 Task: Find out the meaning of "Listing" in the real estate glossary.
Action: Mouse moved to (422, 183)
Screenshot: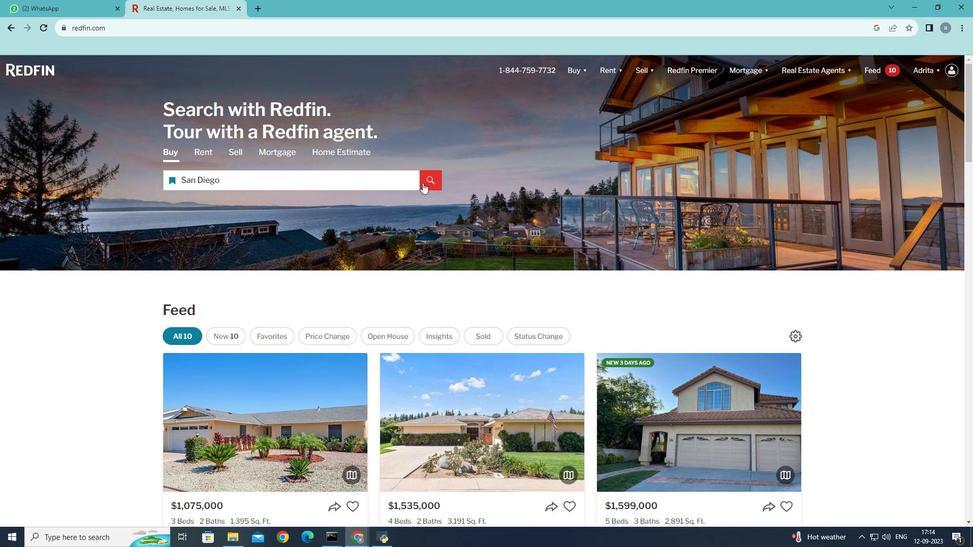 
Action: Mouse pressed left at (422, 183)
Screenshot: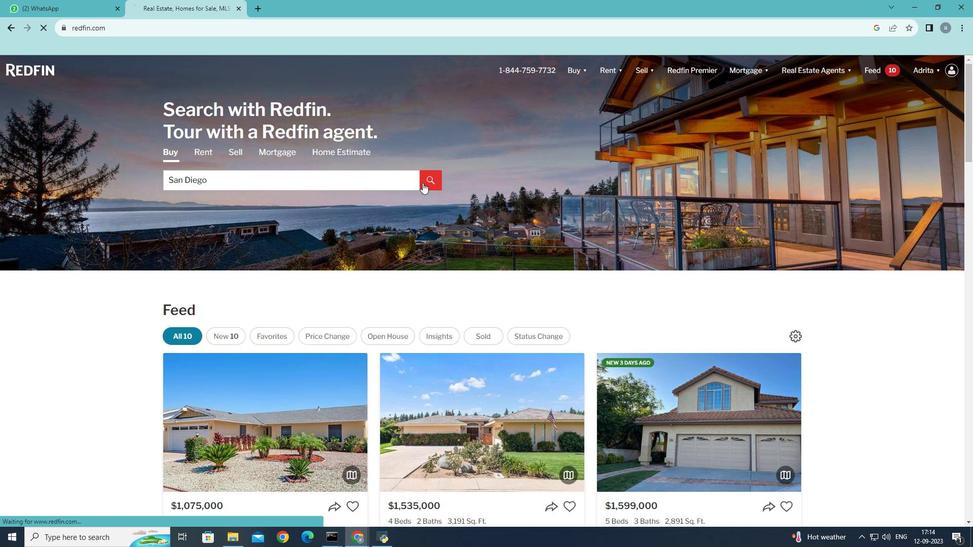 
Action: Mouse moved to (628, 141)
Screenshot: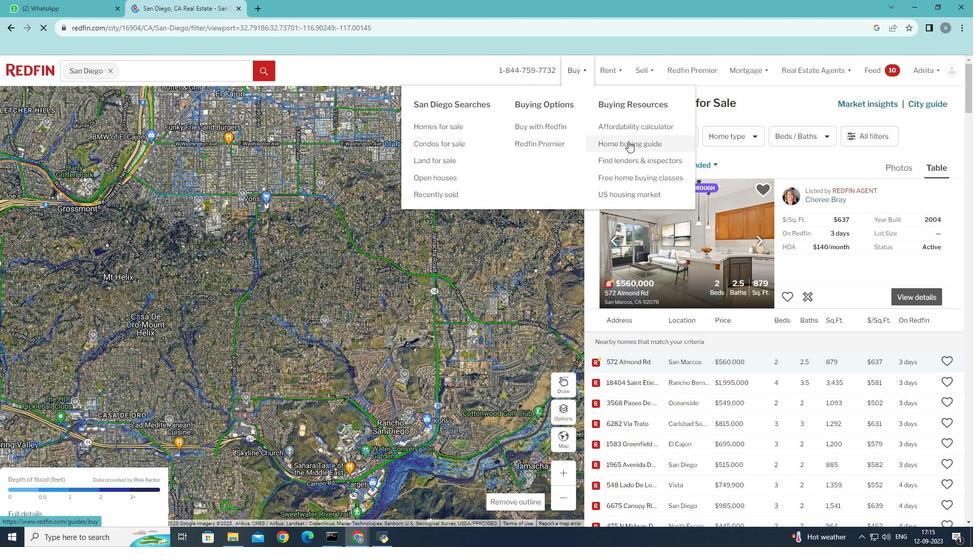 
Action: Mouse pressed left at (628, 141)
Screenshot: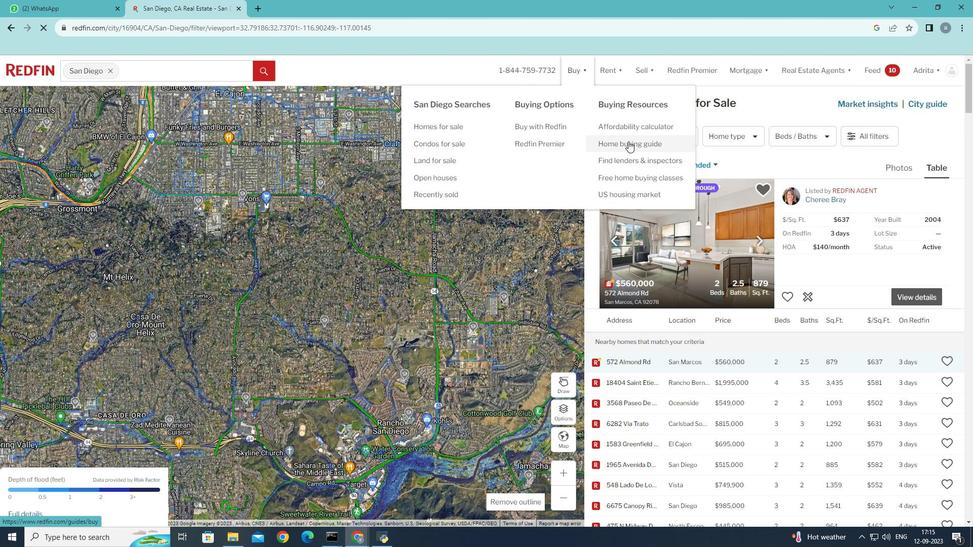 
Action: Mouse moved to (441, 220)
Screenshot: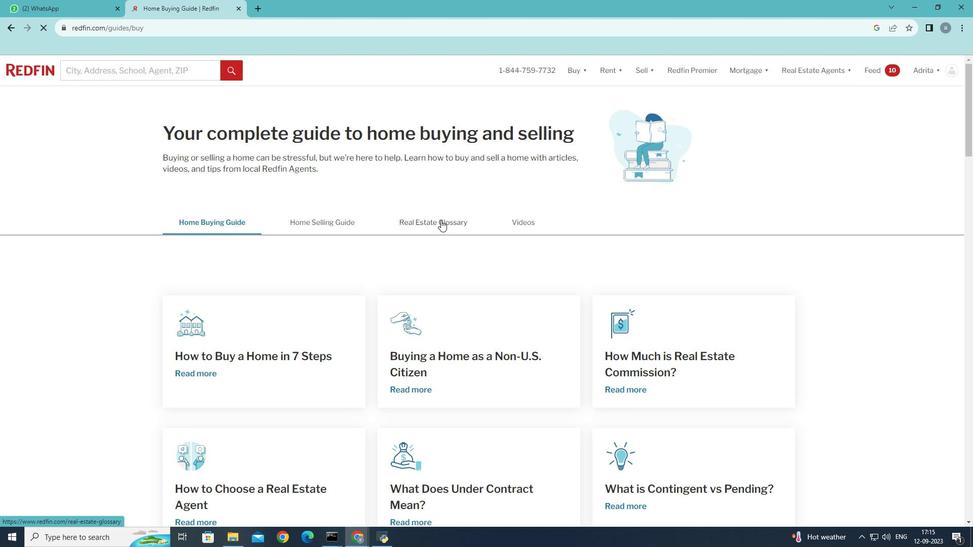 
Action: Mouse pressed left at (441, 220)
Screenshot: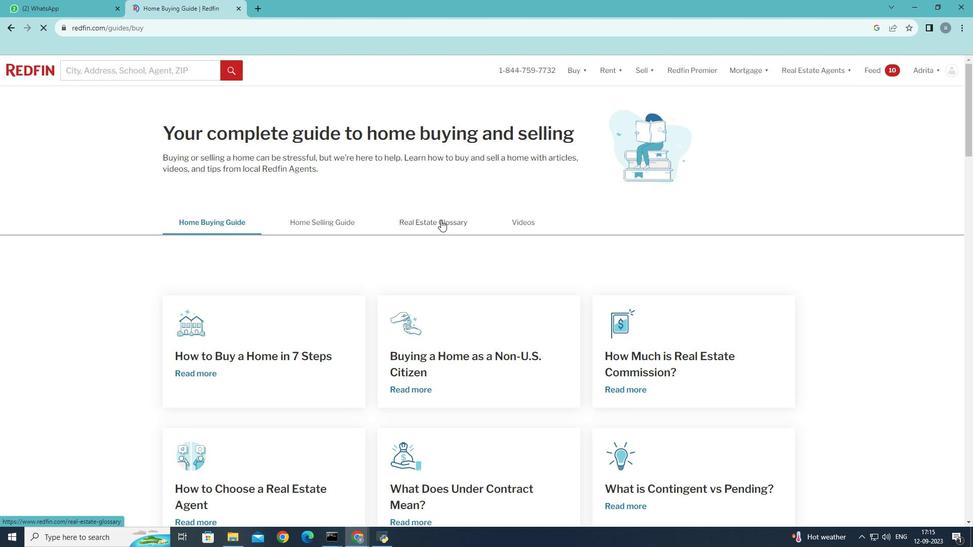 
Action: Mouse moved to (269, 388)
Screenshot: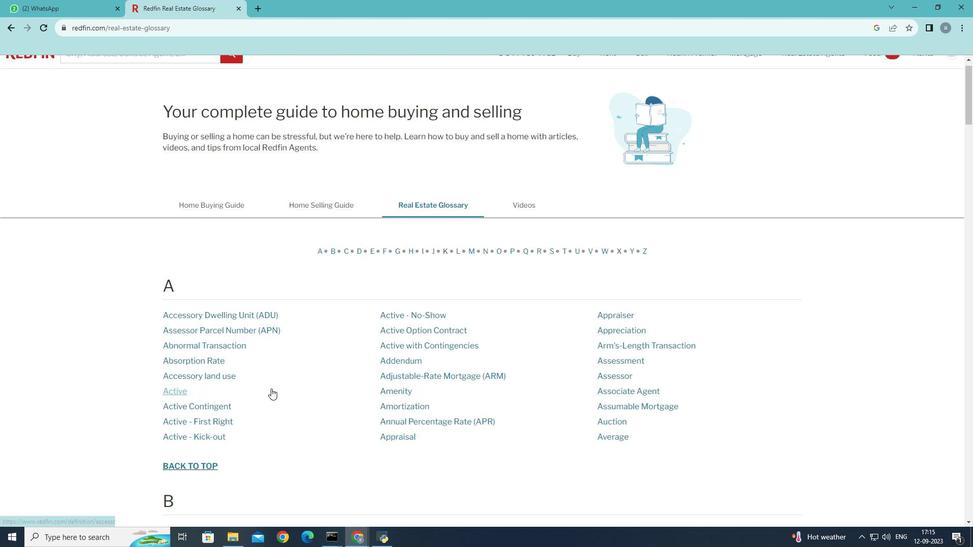 
Action: Mouse scrolled (269, 387) with delta (0, 0)
Screenshot: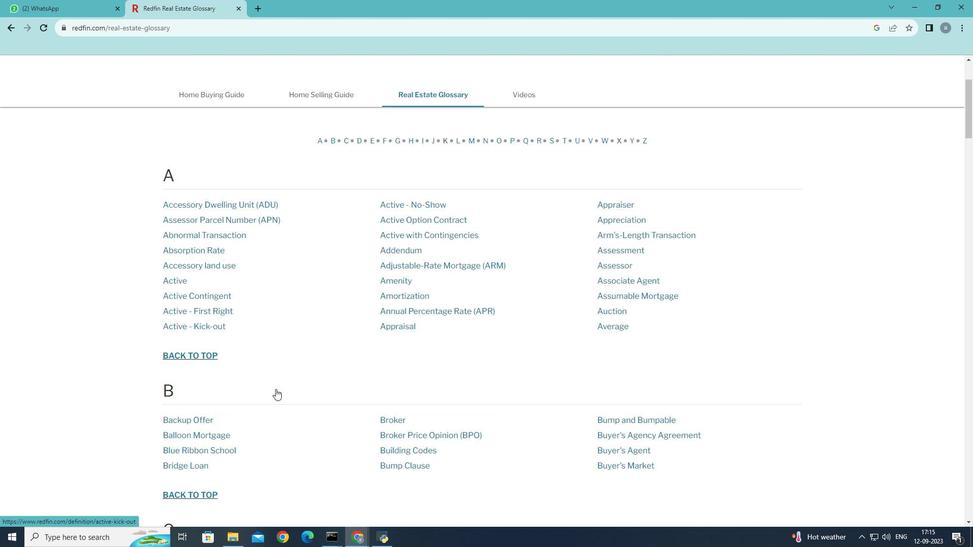 
Action: Mouse moved to (269, 388)
Screenshot: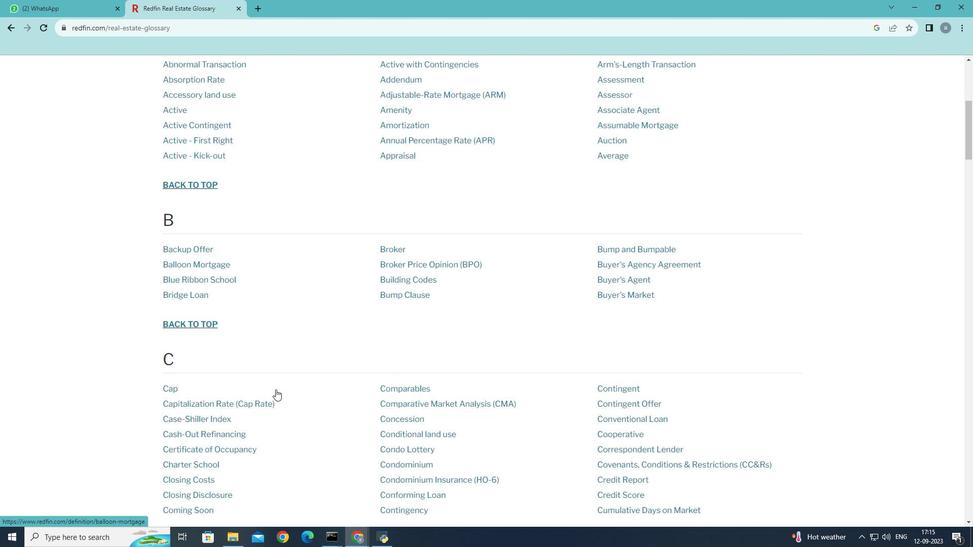 
Action: Mouse scrolled (269, 387) with delta (0, 0)
Screenshot: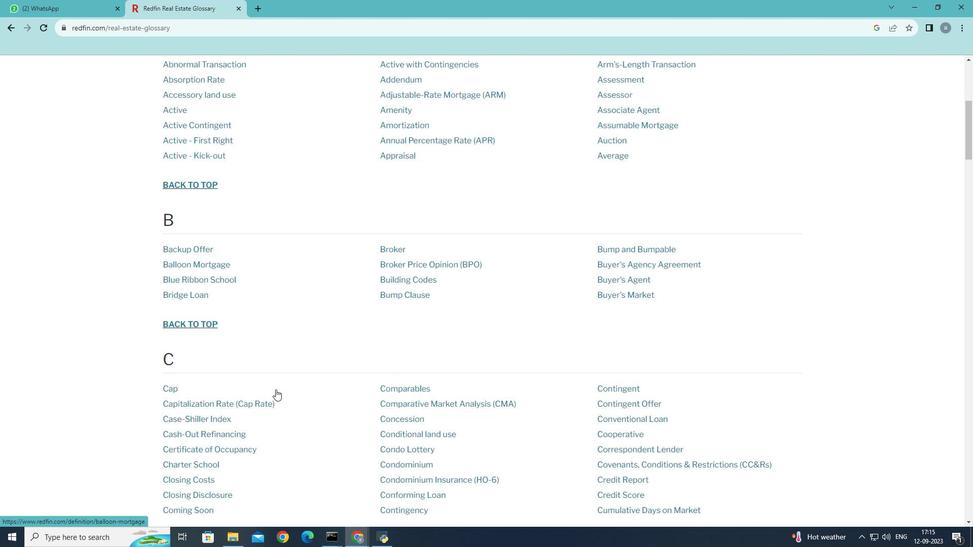 
Action: Mouse moved to (271, 388)
Screenshot: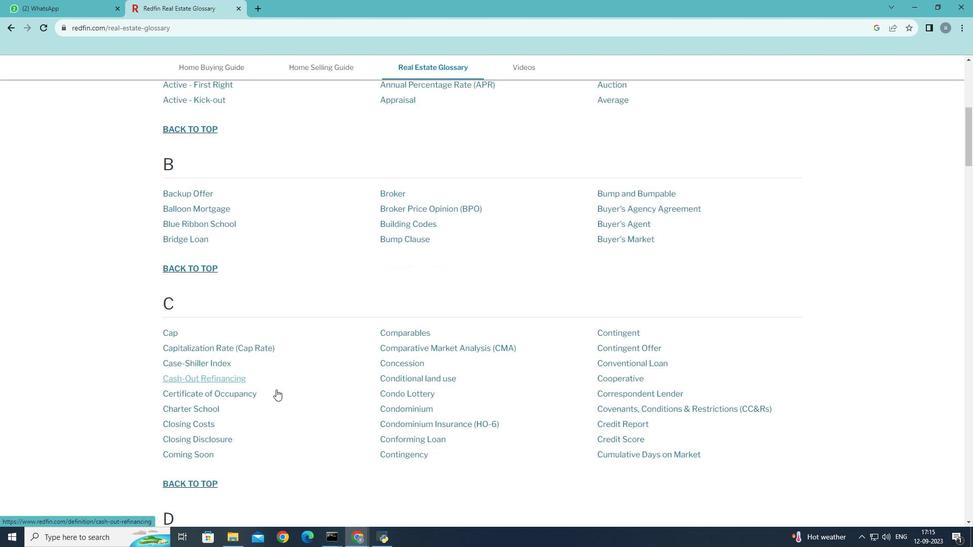 
Action: Mouse scrolled (271, 388) with delta (0, 0)
Screenshot: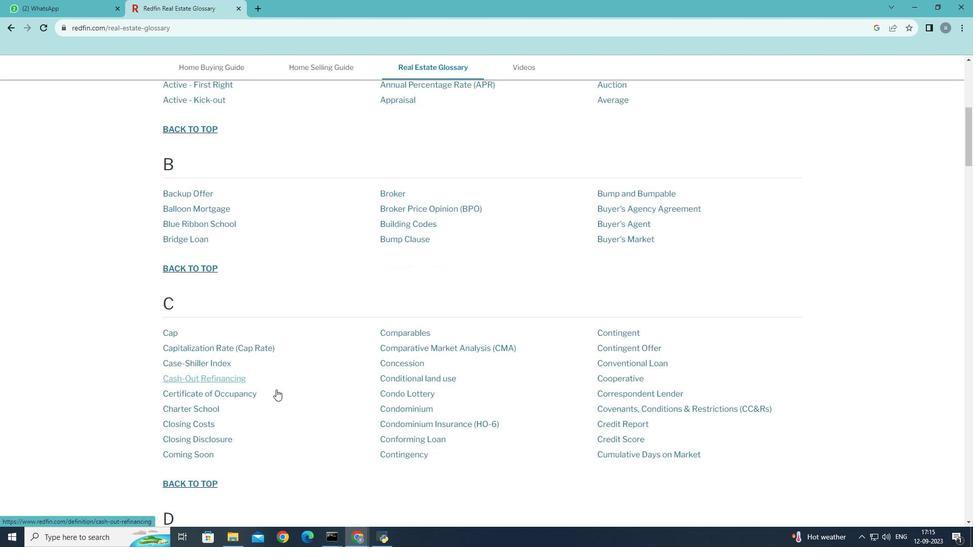 
Action: Mouse moved to (271, 389)
Screenshot: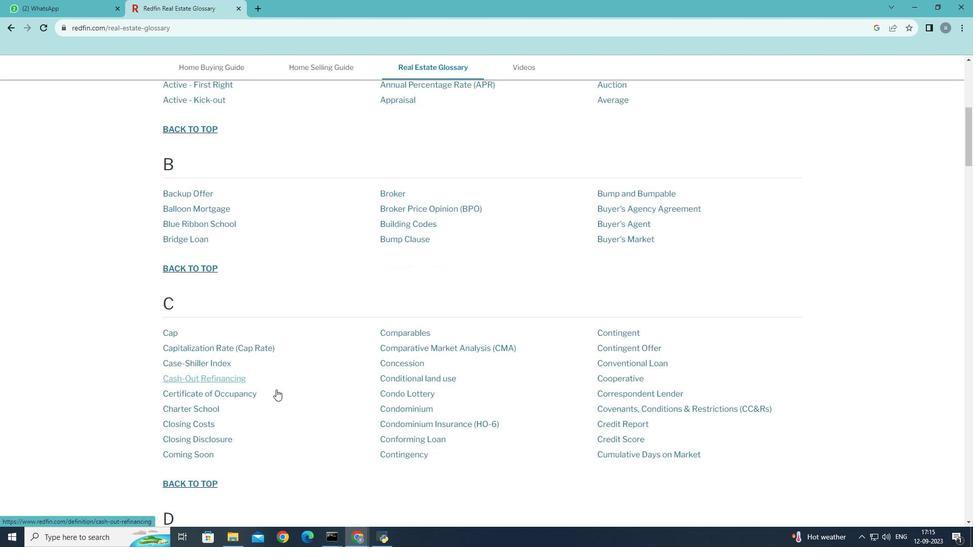 
Action: Mouse scrolled (271, 388) with delta (0, 0)
Screenshot: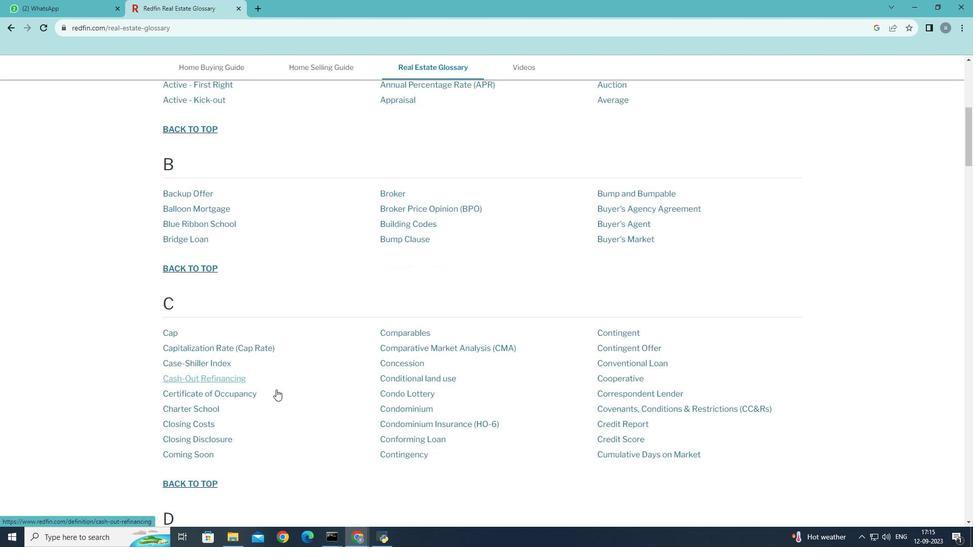 
Action: Mouse moved to (271, 389)
Screenshot: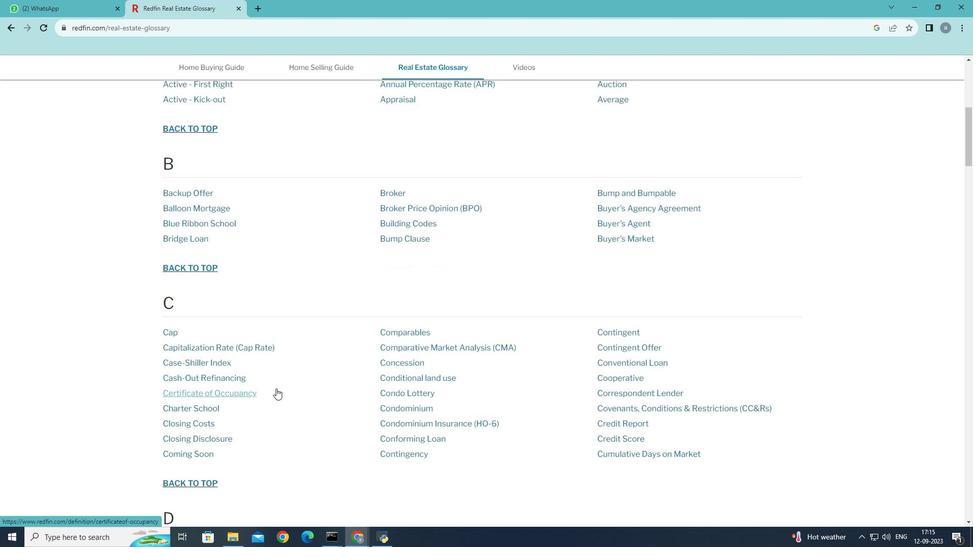 
Action: Mouse scrolled (271, 388) with delta (0, 0)
Screenshot: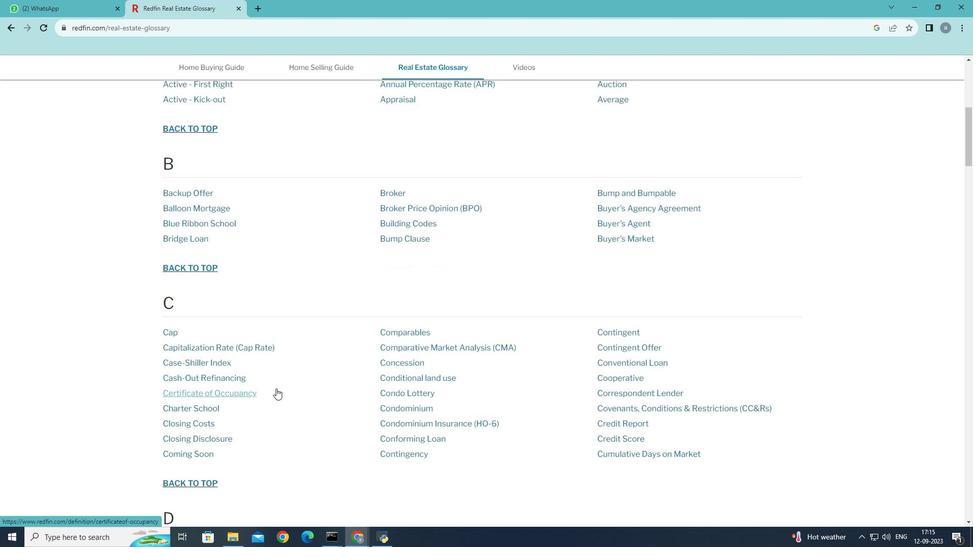 
Action: Mouse moved to (273, 389)
Screenshot: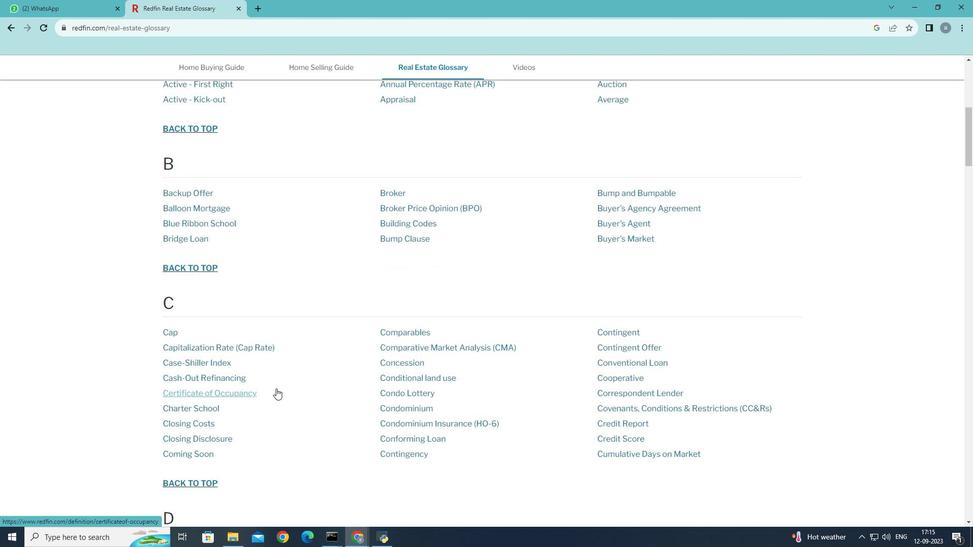 
Action: Mouse scrolled (273, 388) with delta (0, 0)
Screenshot: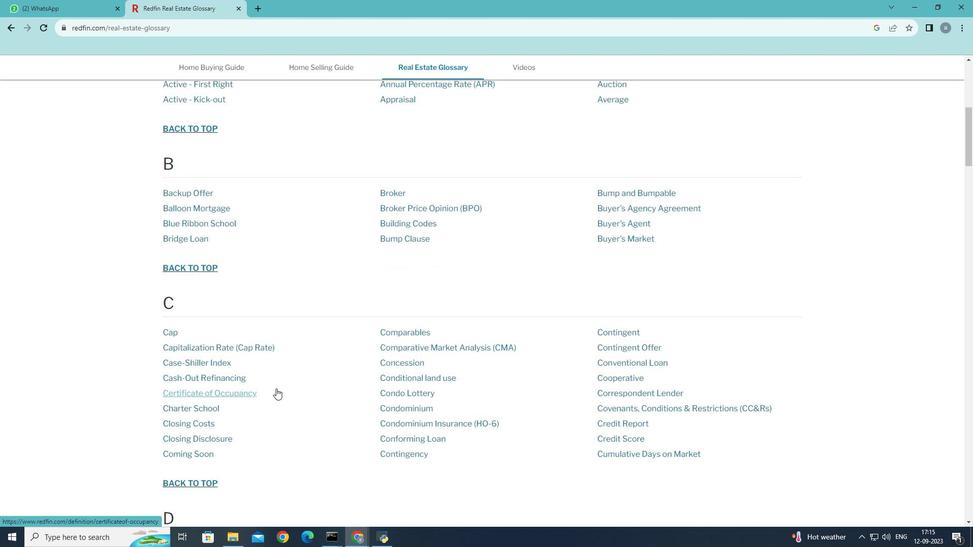 
Action: Mouse moved to (275, 389)
Screenshot: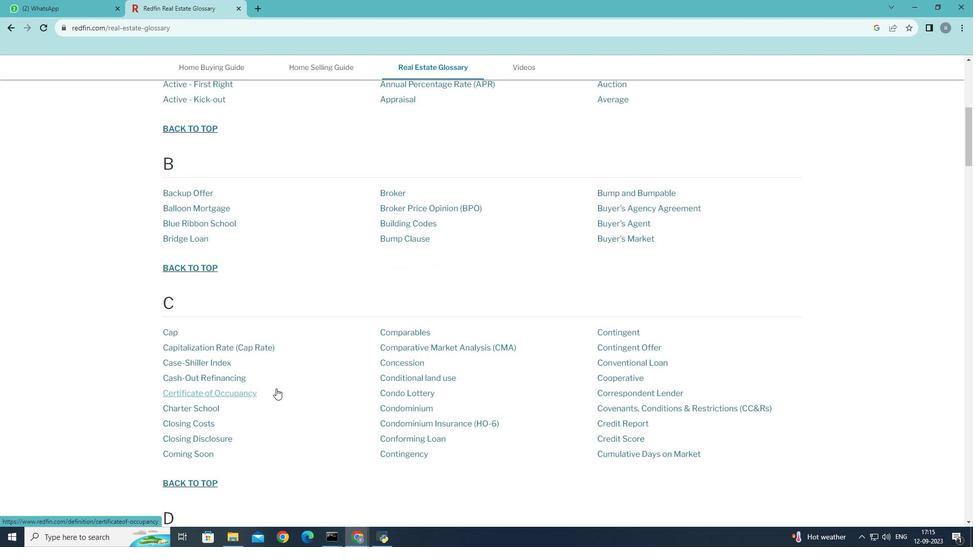 
Action: Mouse scrolled (275, 388) with delta (0, 0)
Screenshot: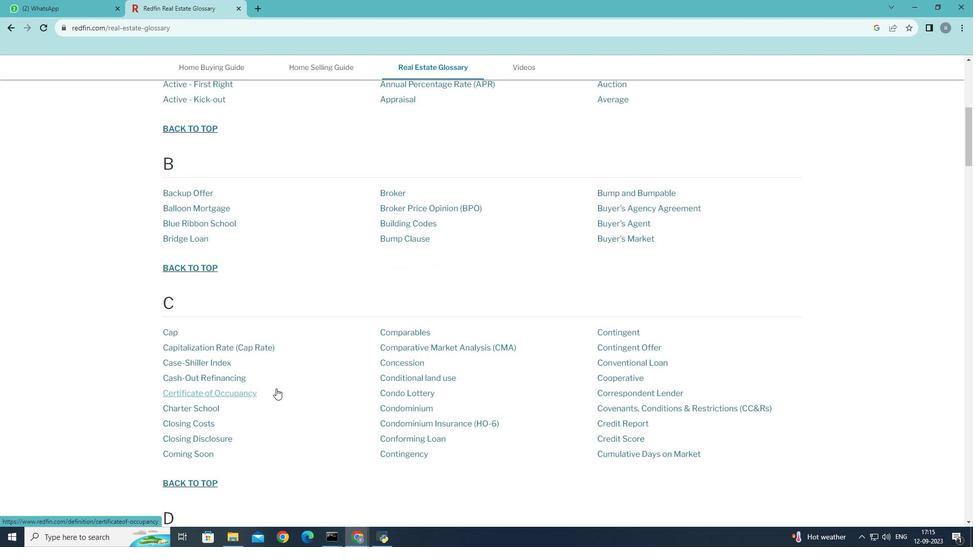 
Action: Mouse moved to (276, 388)
Screenshot: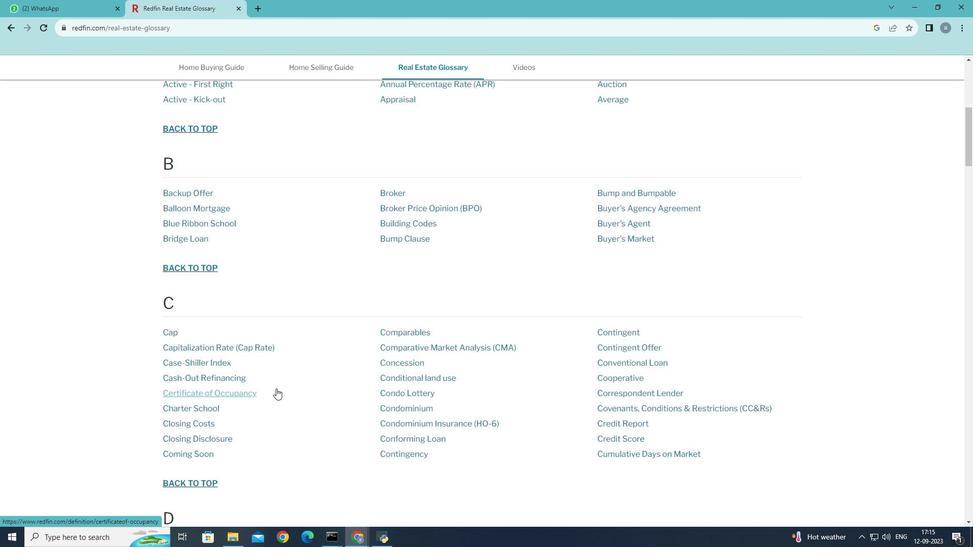 
Action: Mouse scrolled (276, 388) with delta (0, 0)
Screenshot: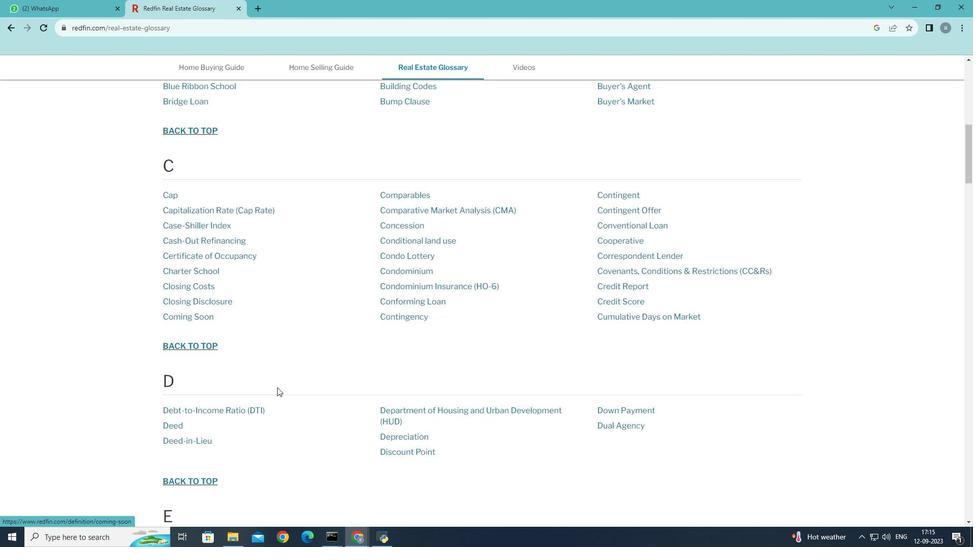 
Action: Mouse scrolled (276, 388) with delta (0, 0)
Screenshot: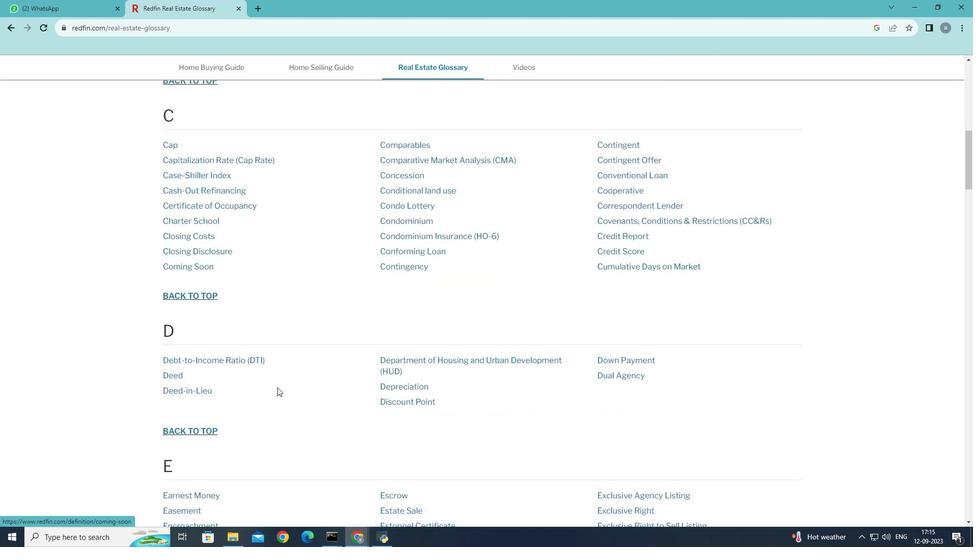 
Action: Mouse scrolled (276, 388) with delta (0, 0)
Screenshot: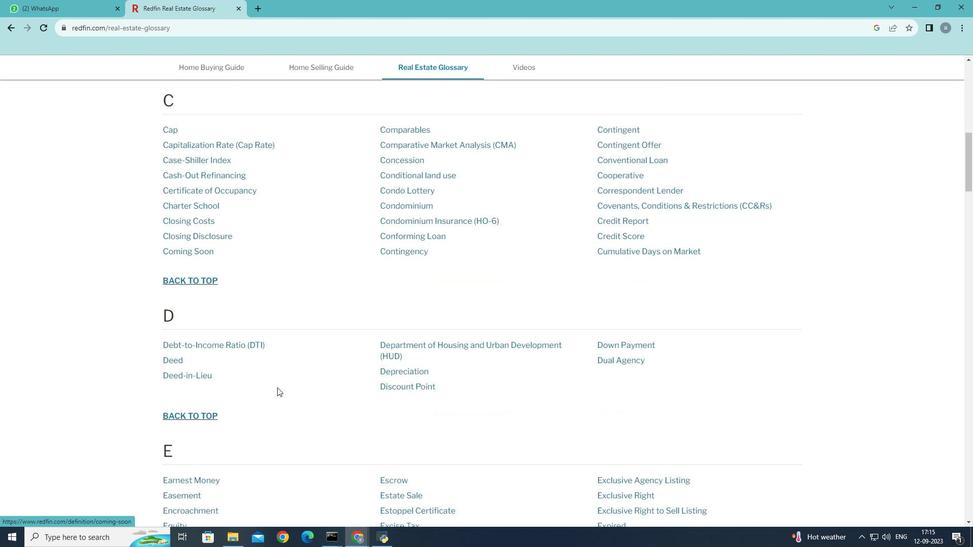 
Action: Mouse moved to (277, 387)
Screenshot: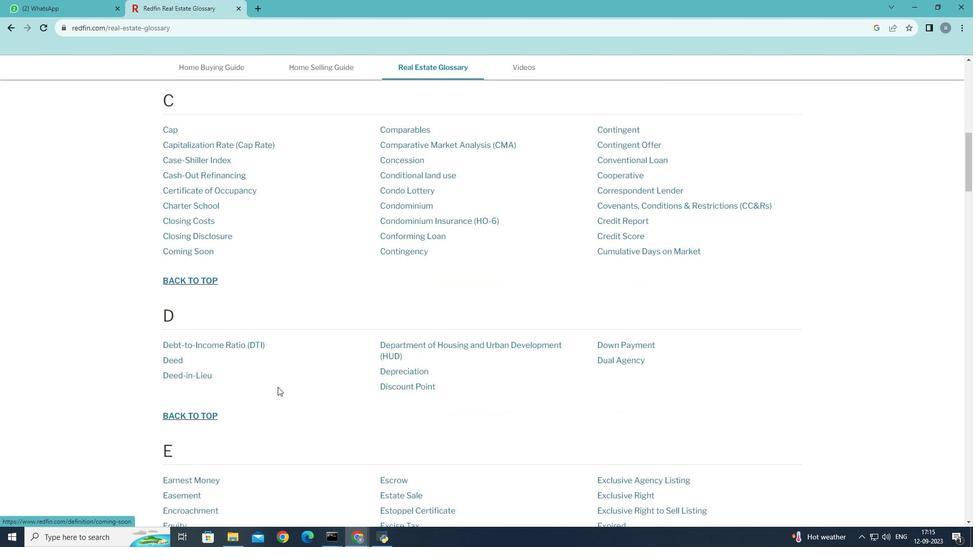 
Action: Mouse scrolled (277, 387) with delta (0, 0)
Screenshot: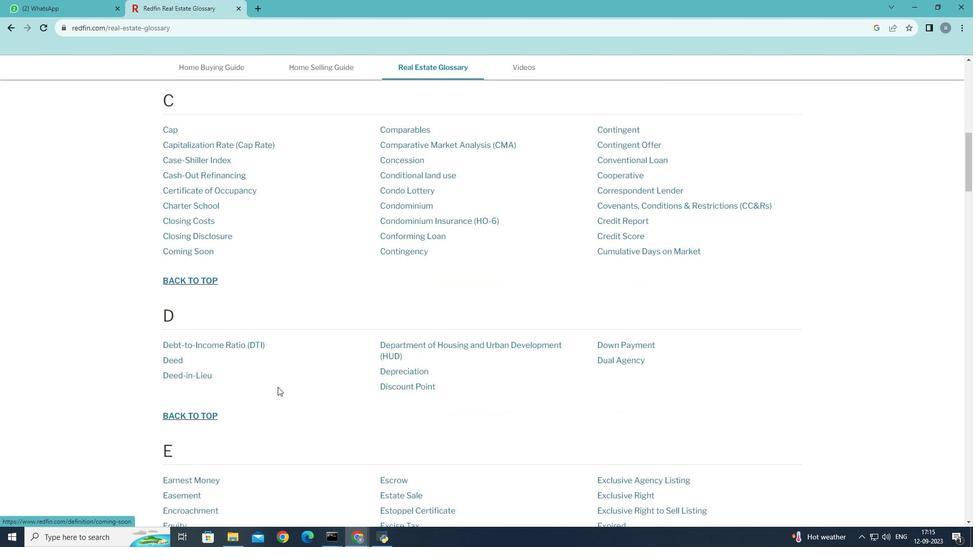
Action: Mouse moved to (277, 387)
Screenshot: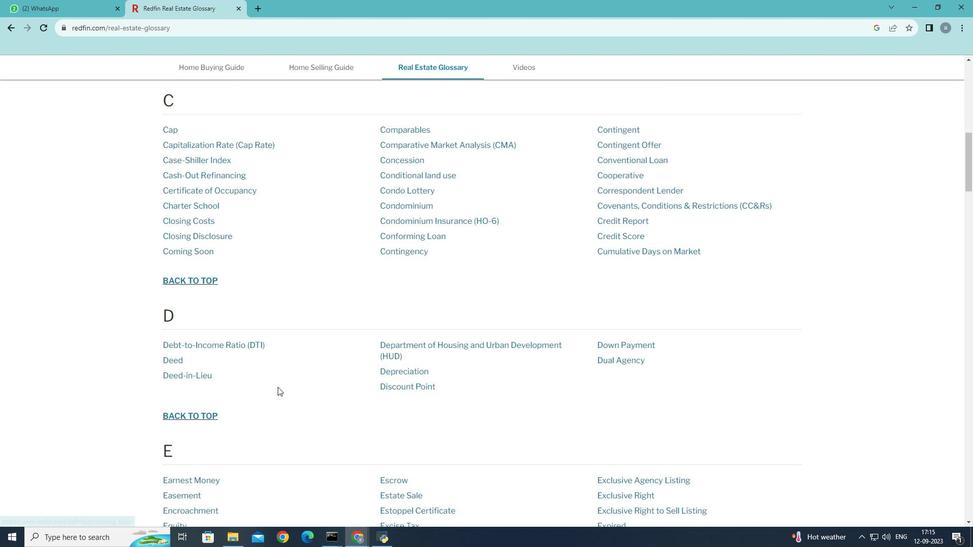
Action: Mouse scrolled (277, 386) with delta (0, 0)
Screenshot: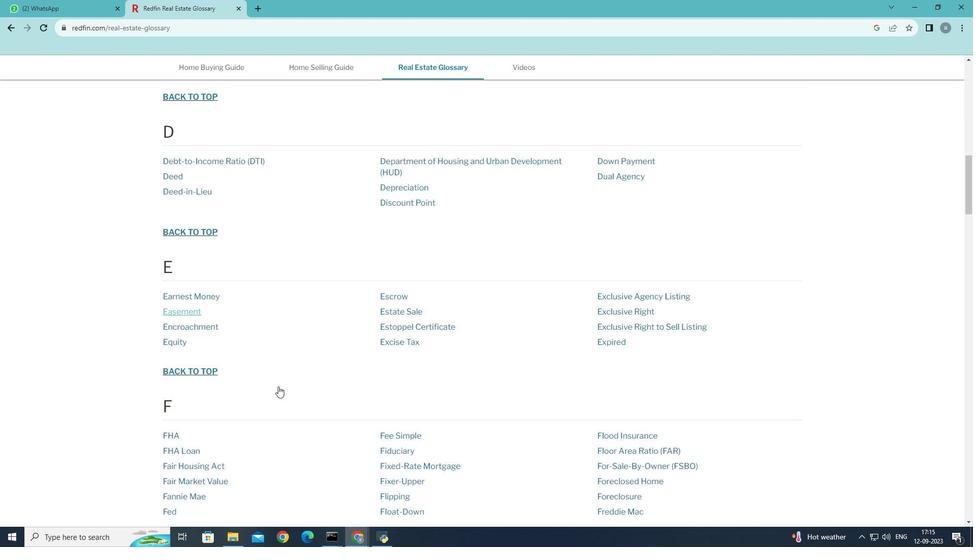 
Action: Mouse scrolled (277, 386) with delta (0, 0)
Screenshot: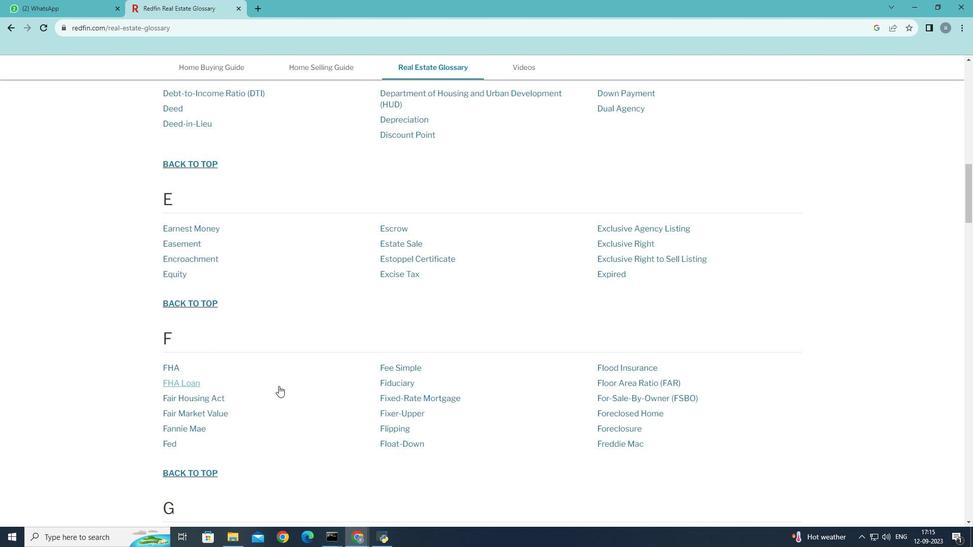 
Action: Mouse scrolled (277, 386) with delta (0, 0)
Screenshot: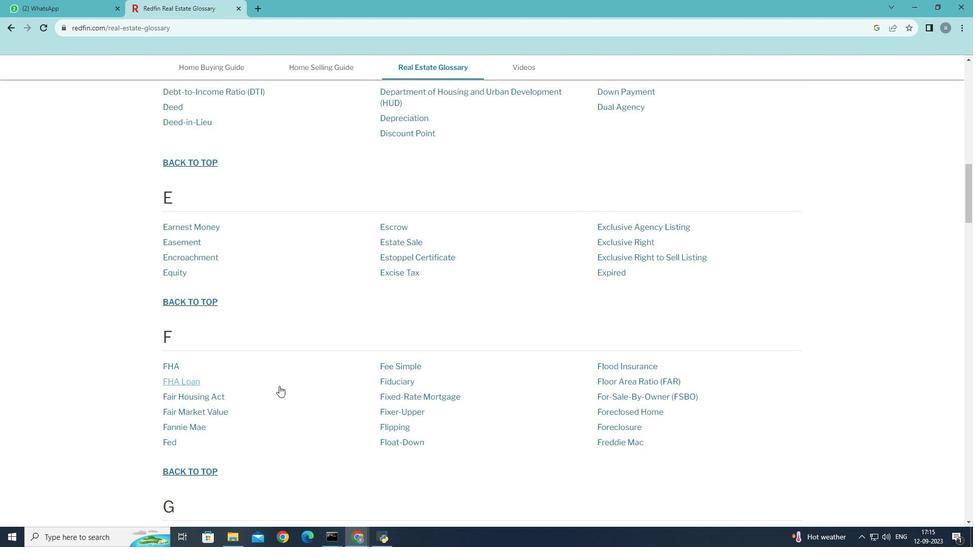 
Action: Mouse scrolled (277, 386) with delta (0, 0)
Screenshot: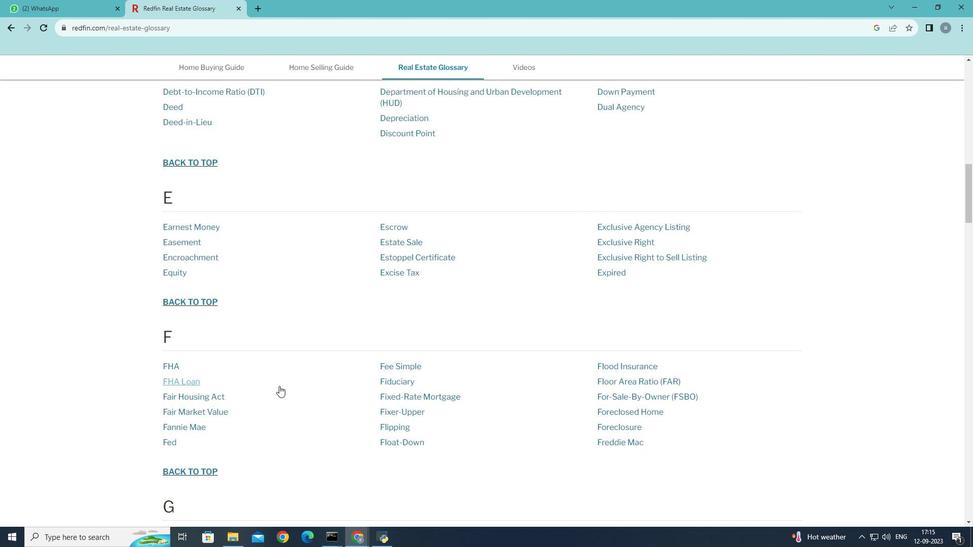 
Action: Mouse scrolled (277, 386) with delta (0, 0)
Screenshot: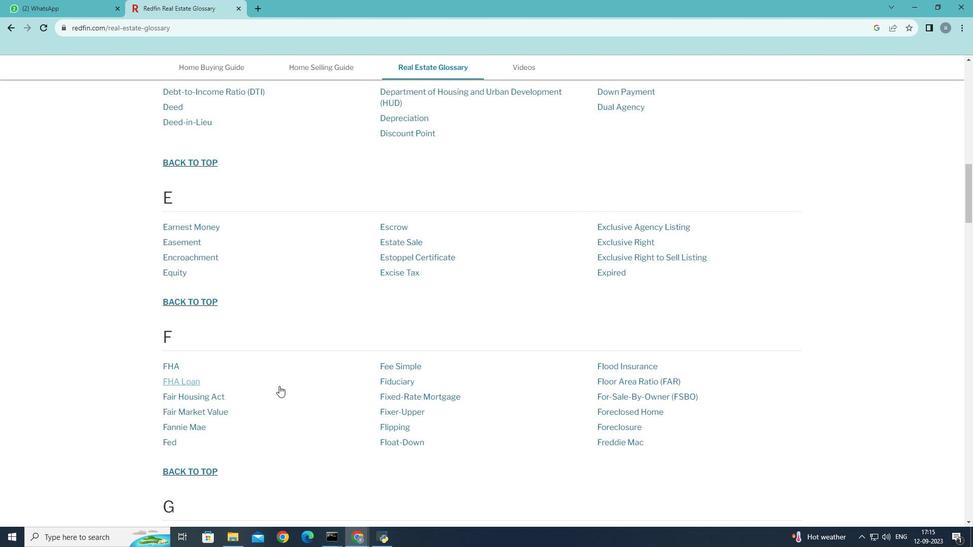 
Action: Mouse moved to (279, 386)
Screenshot: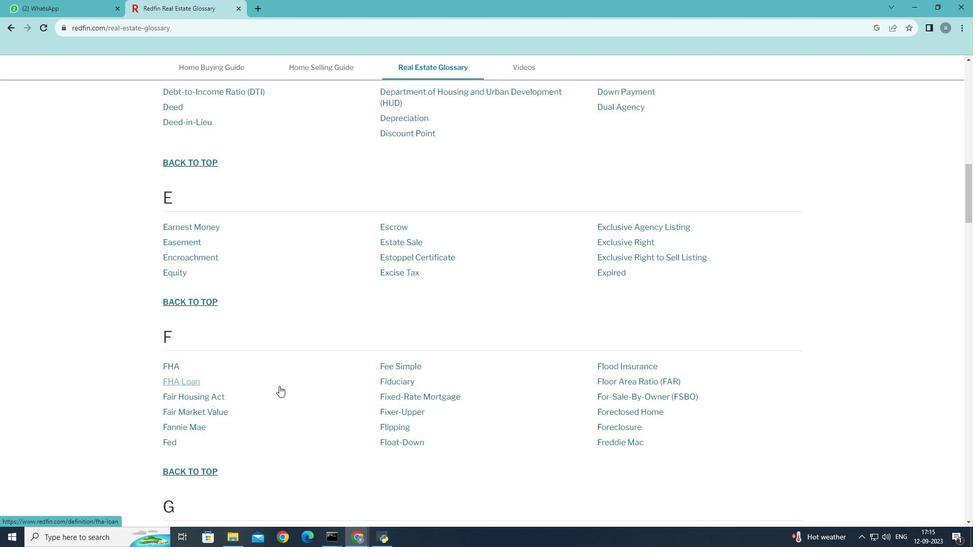 
Action: Mouse scrolled (279, 385) with delta (0, 0)
Screenshot: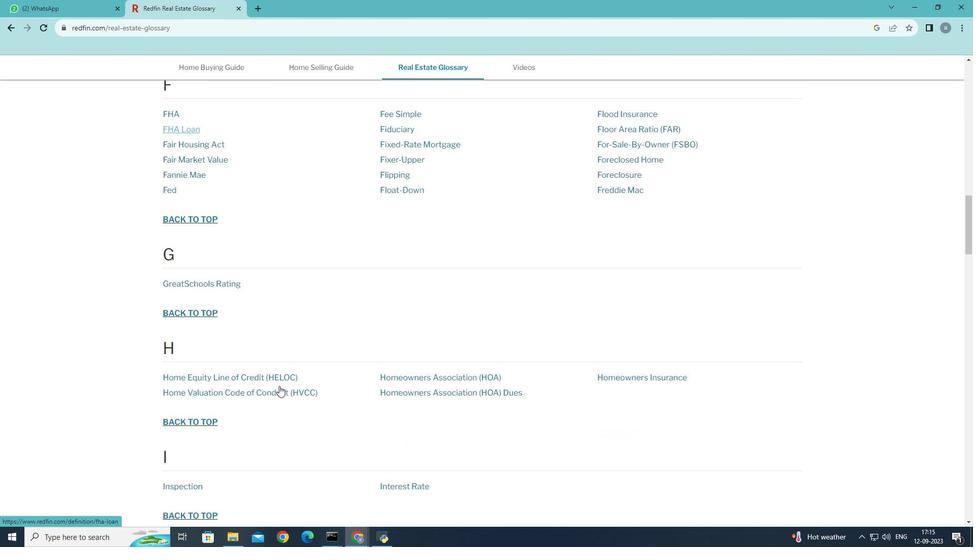 
Action: Mouse scrolled (279, 385) with delta (0, 0)
Screenshot: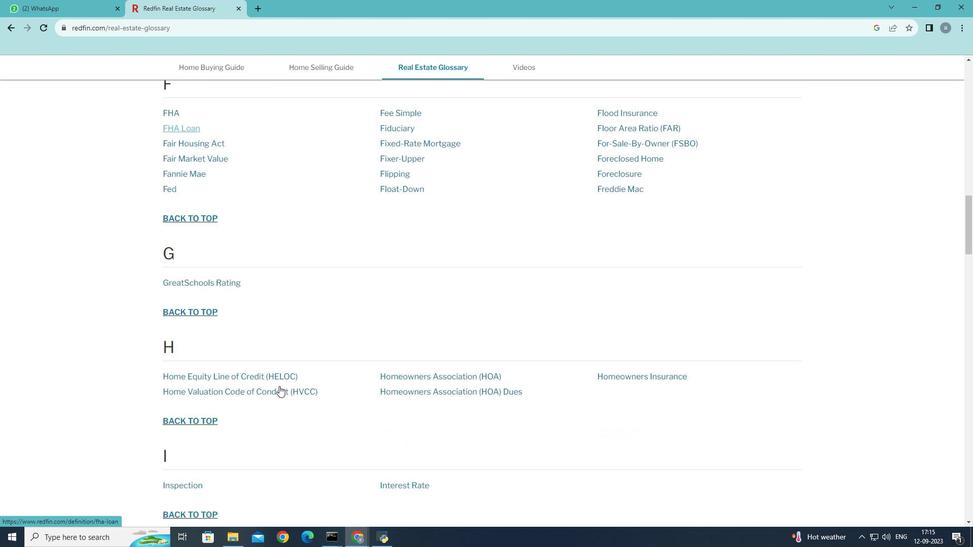 
Action: Mouse scrolled (279, 385) with delta (0, 0)
Screenshot: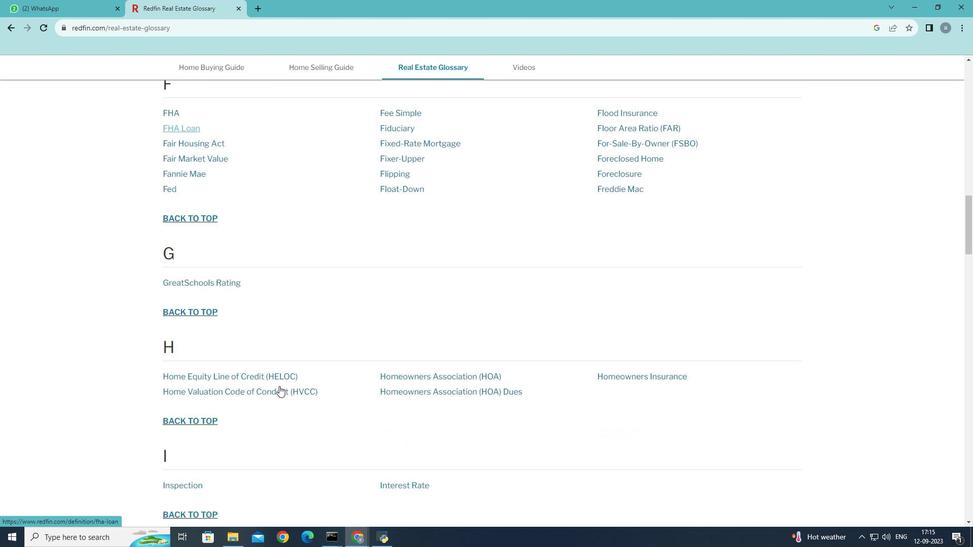 
Action: Mouse scrolled (279, 385) with delta (0, 0)
Screenshot: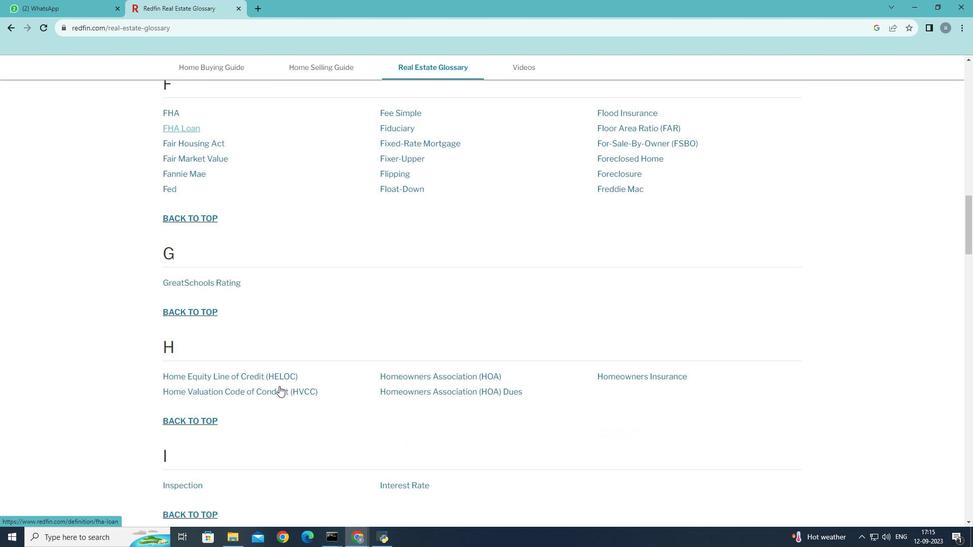 
Action: Mouse scrolled (279, 385) with delta (0, 0)
Screenshot: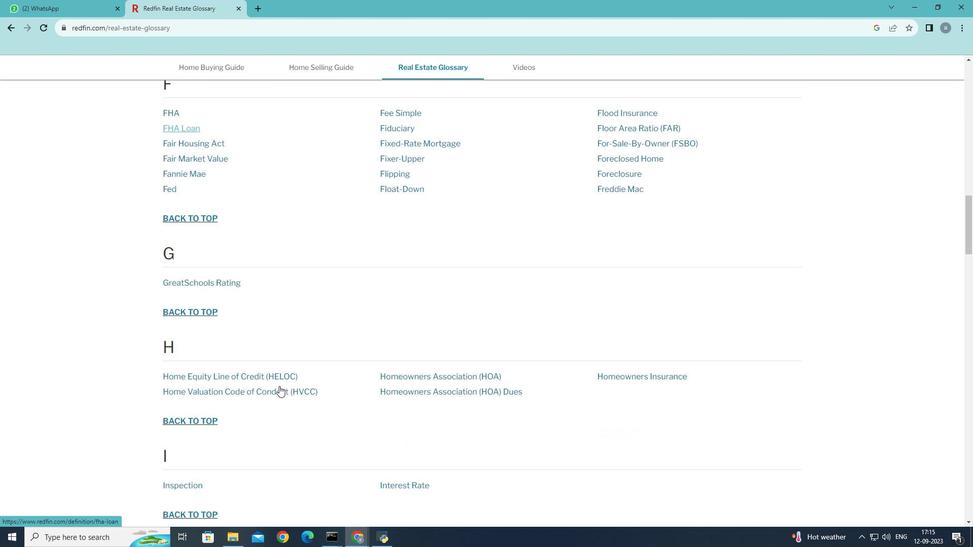 
Action: Mouse scrolled (279, 385) with delta (0, 0)
Screenshot: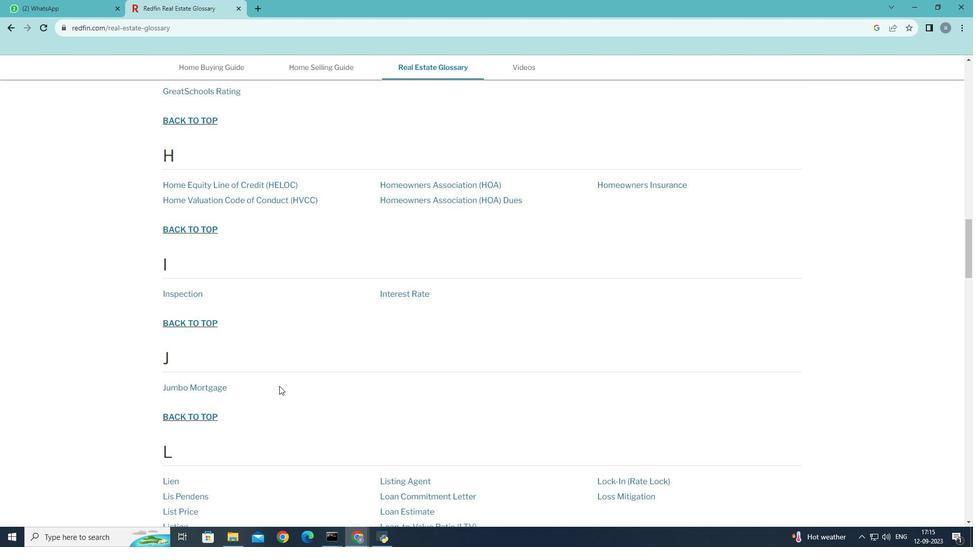 
Action: Mouse scrolled (279, 385) with delta (0, 0)
Screenshot: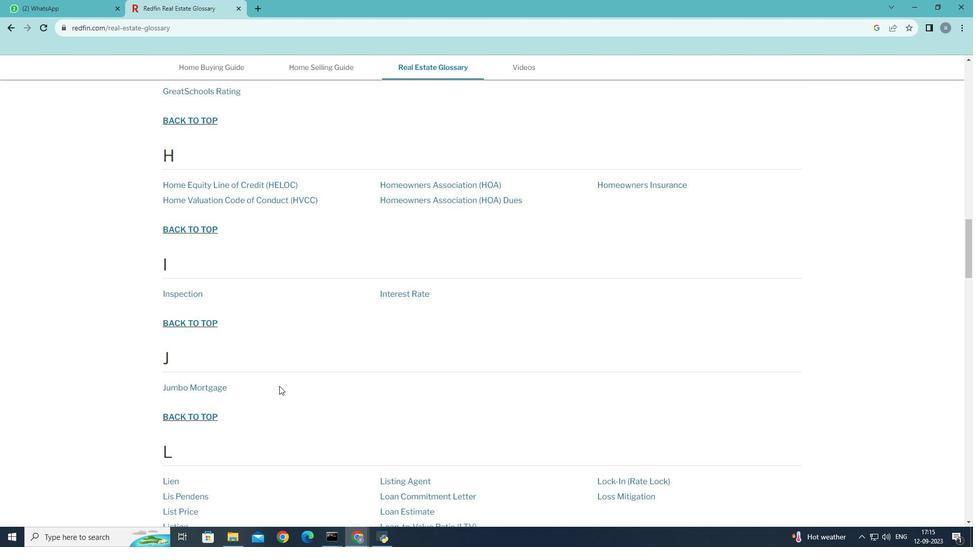 
Action: Mouse scrolled (279, 385) with delta (0, 0)
Screenshot: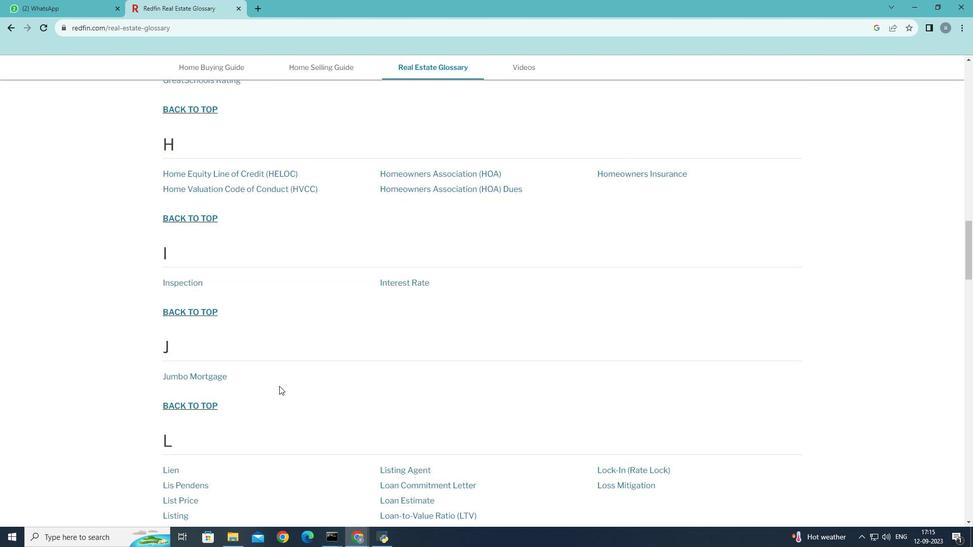 
Action: Mouse scrolled (279, 385) with delta (0, 0)
Screenshot: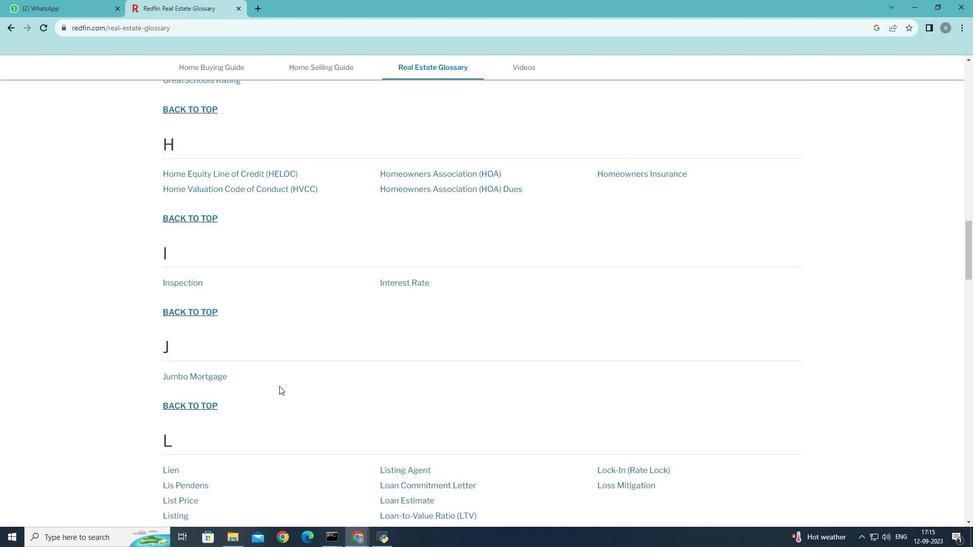
Action: Mouse scrolled (279, 385) with delta (0, 0)
Screenshot: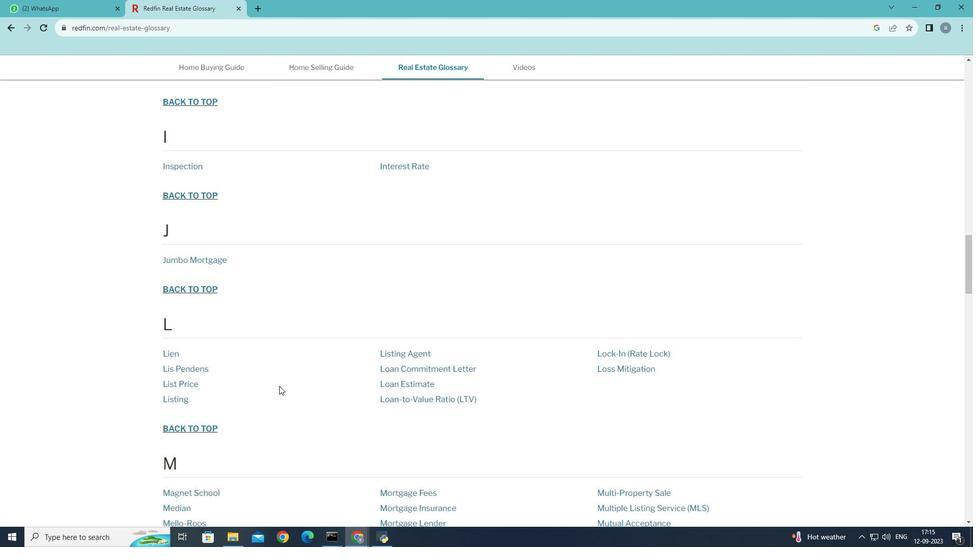 
Action: Mouse scrolled (279, 385) with delta (0, 0)
Screenshot: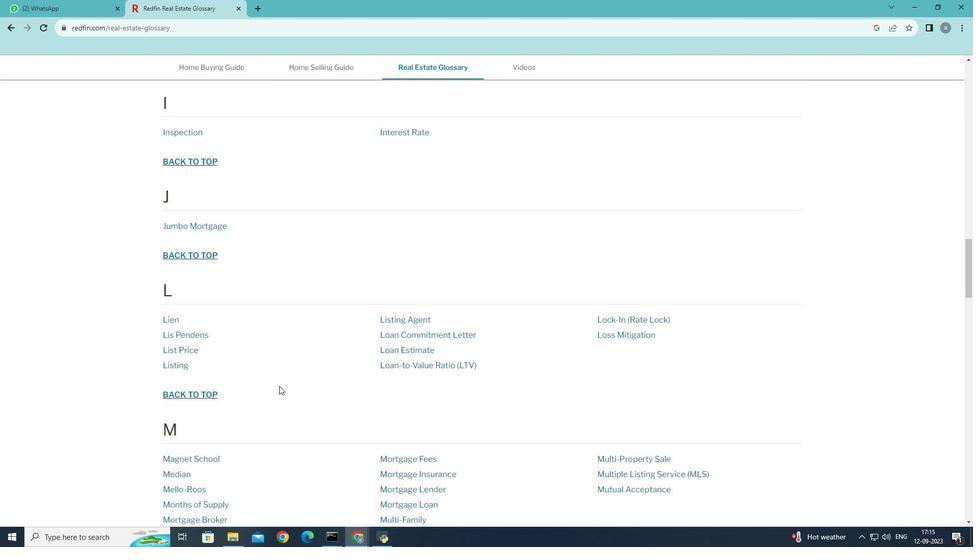 
Action: Mouse scrolled (279, 385) with delta (0, 0)
Screenshot: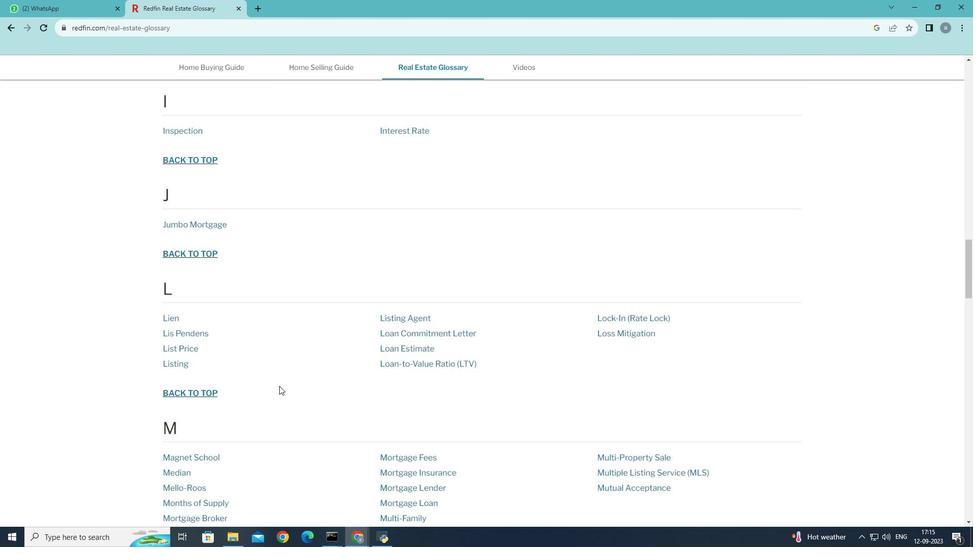 
Action: Mouse moved to (182, 367)
Screenshot: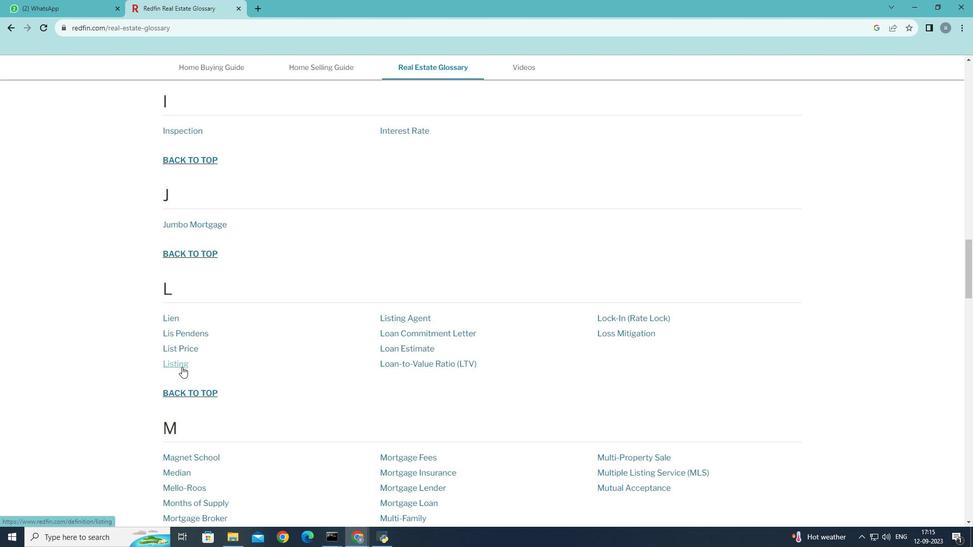 
Action: Mouse pressed left at (182, 367)
Screenshot: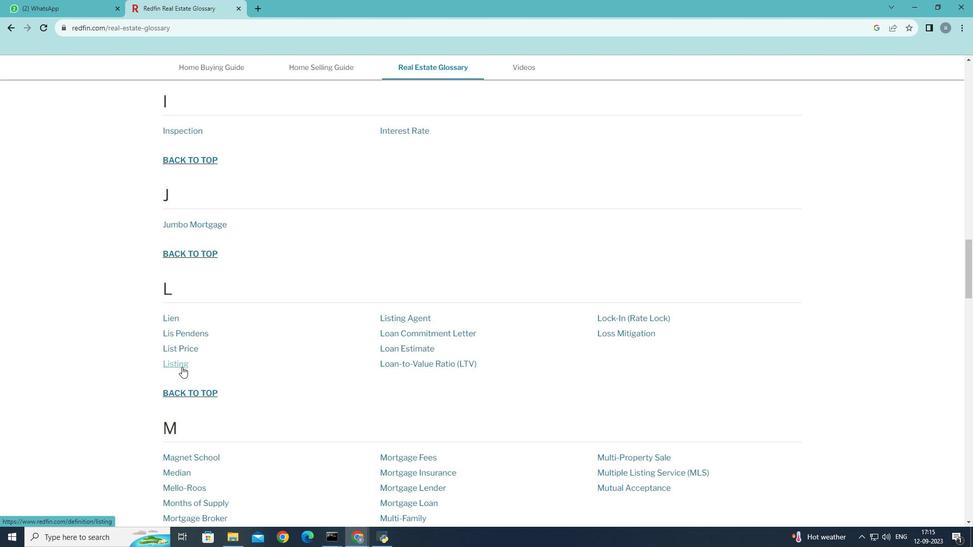 
Action: Mouse moved to (276, 352)
Screenshot: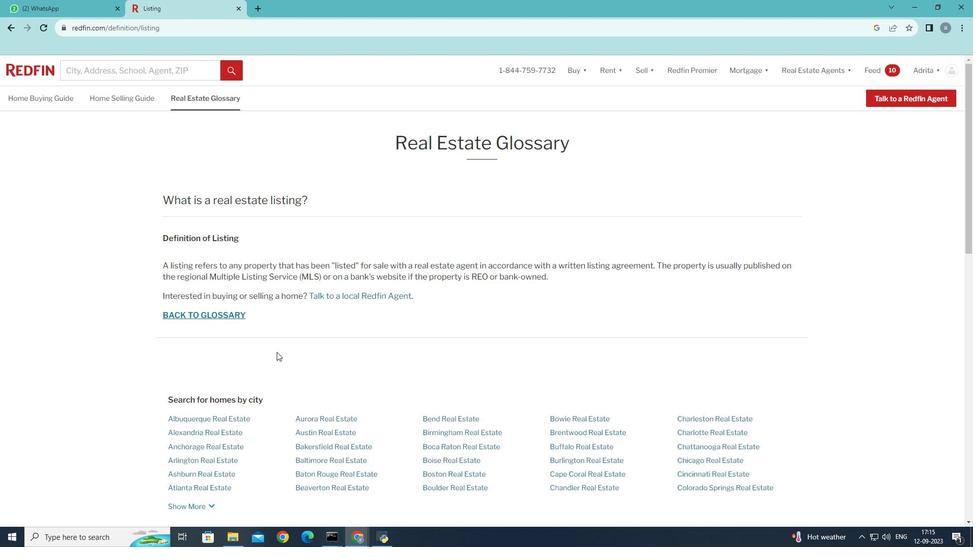 
